 Task: Make in the project TreasureLine an epic 'IT process automation'.
Action: Mouse moved to (215, 352)
Screenshot: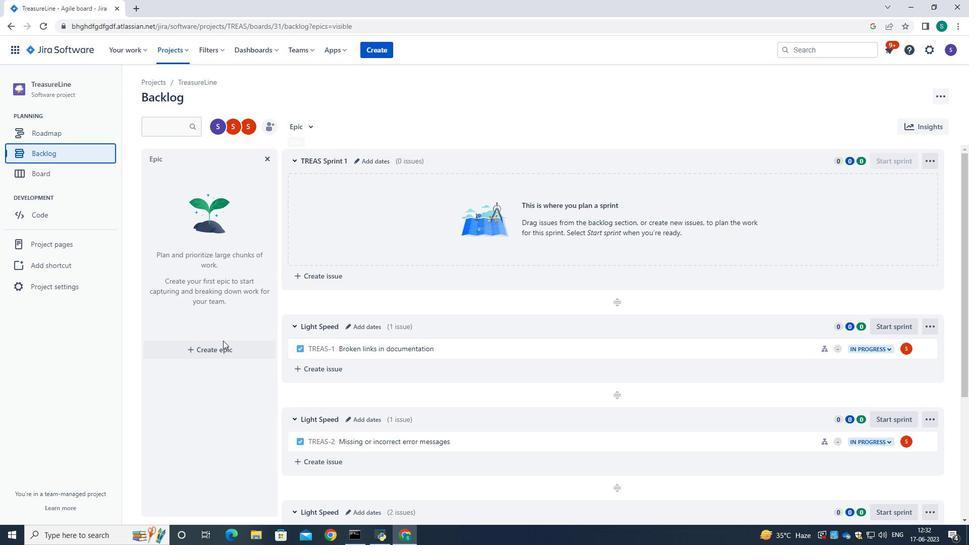 
Action: Mouse pressed left at (215, 352)
Screenshot: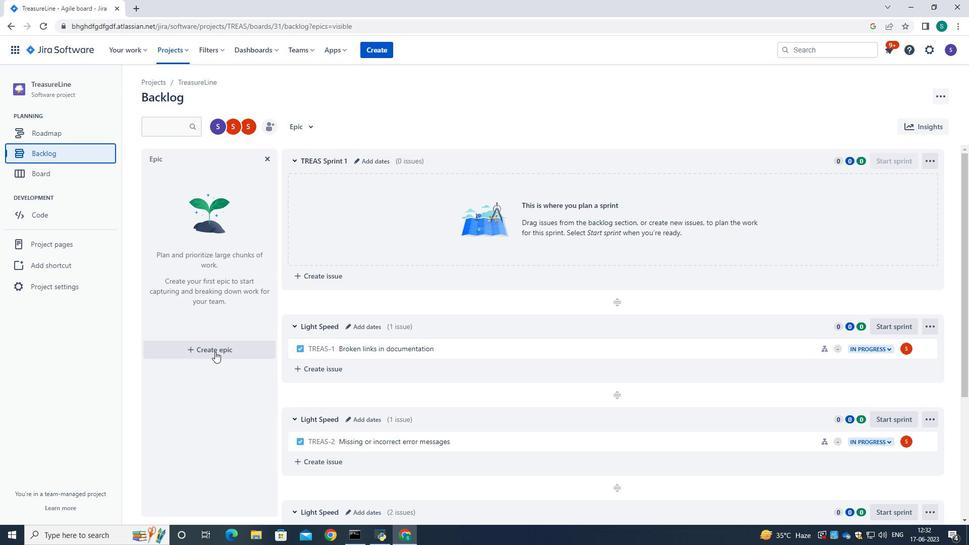 
Action: Mouse moved to (198, 346)
Screenshot: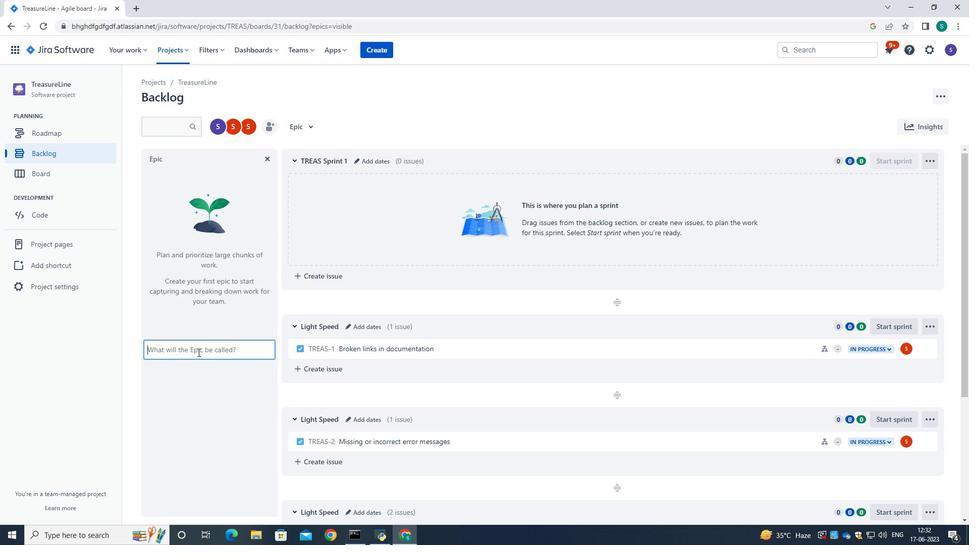 
Action: Mouse pressed left at (198, 346)
Screenshot: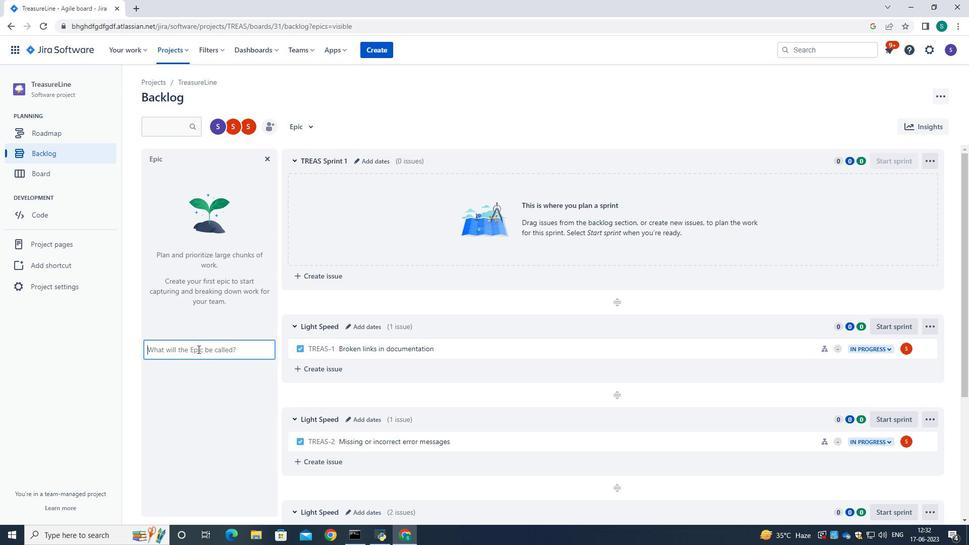 
Action: Key pressed <Key.caps_lock>IT<Key.space><Key.caps_lock>process<Key.space>automation<Key.enter>
Screenshot: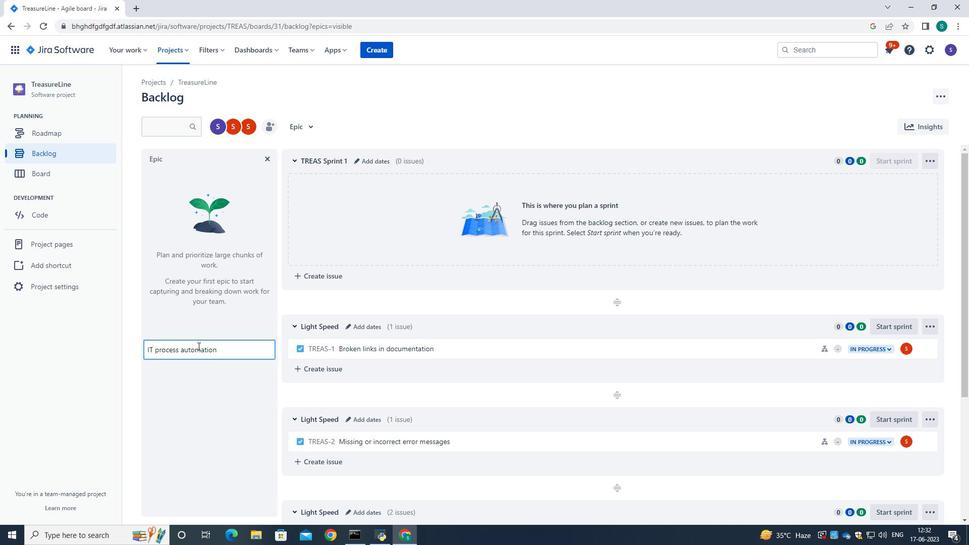 
Action: Mouse moved to (219, 303)
Screenshot: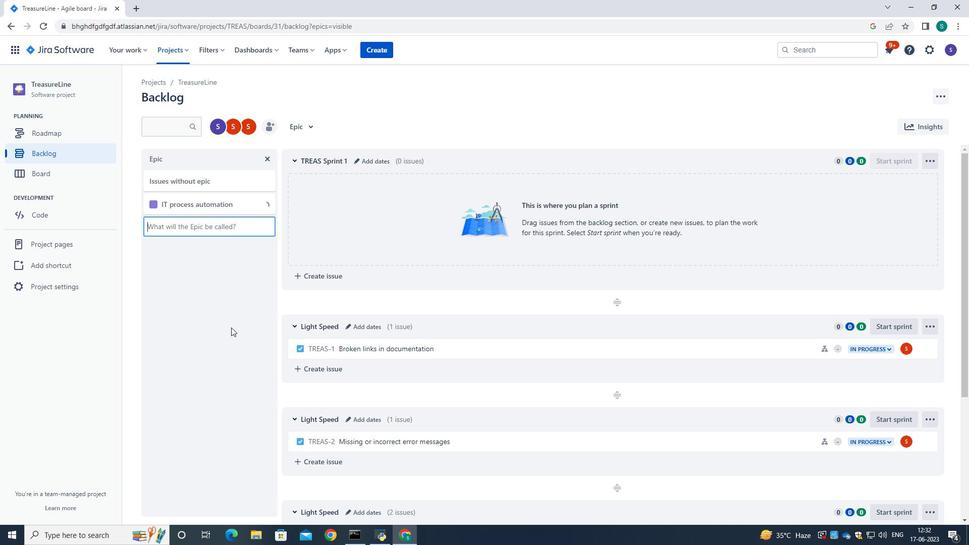 
Action: Mouse pressed left at (219, 303)
Screenshot: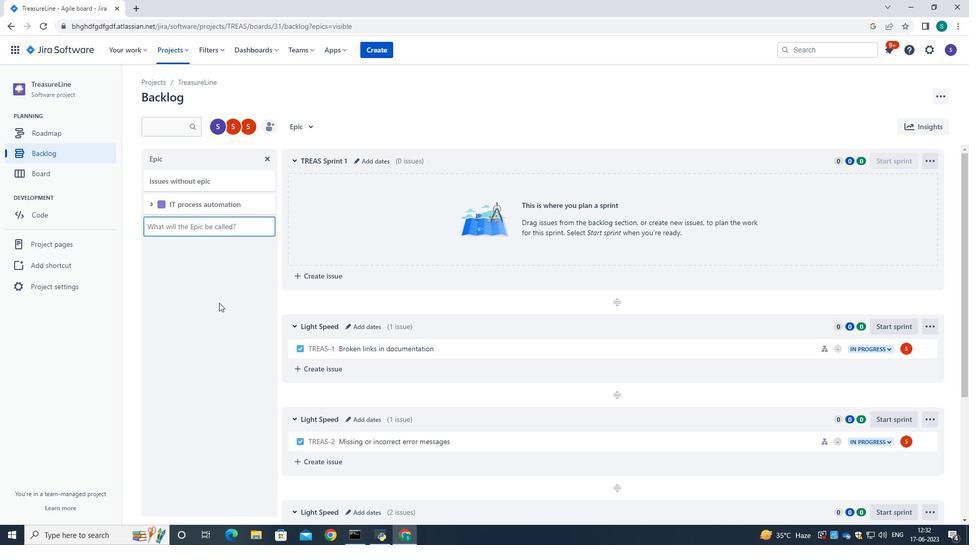
